 Task: Clear the all time browsing history.
Action: Mouse moved to (1192, 38)
Screenshot: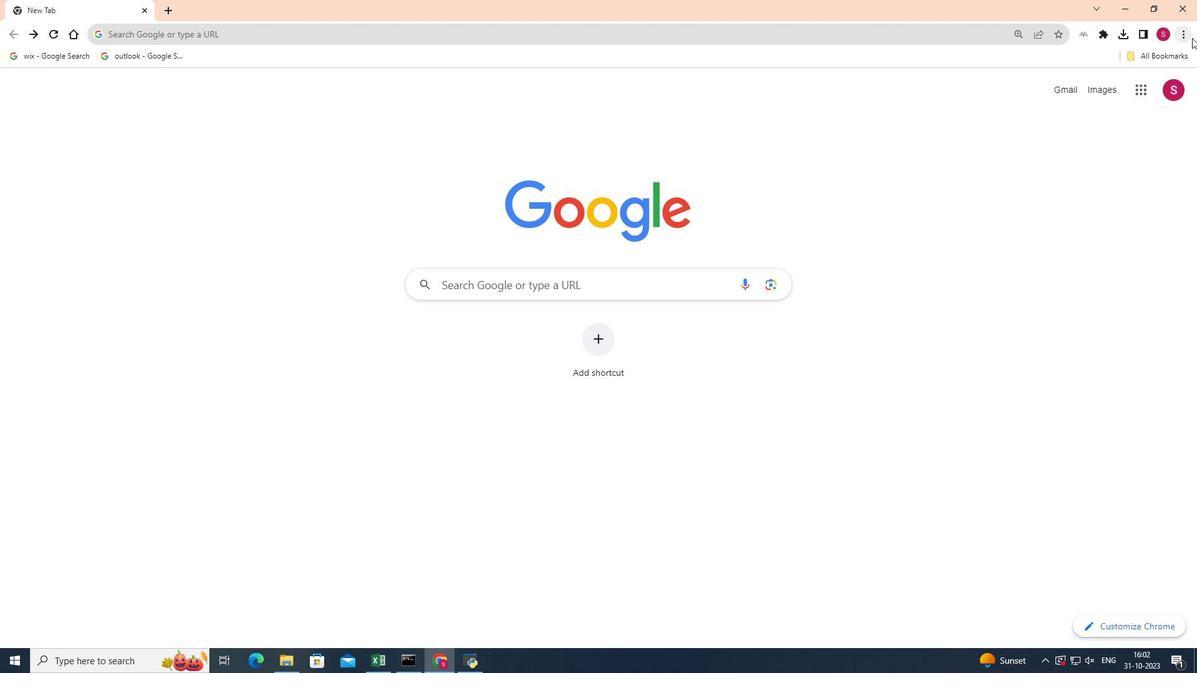 
Action: Mouse pressed left at (1192, 38)
Screenshot: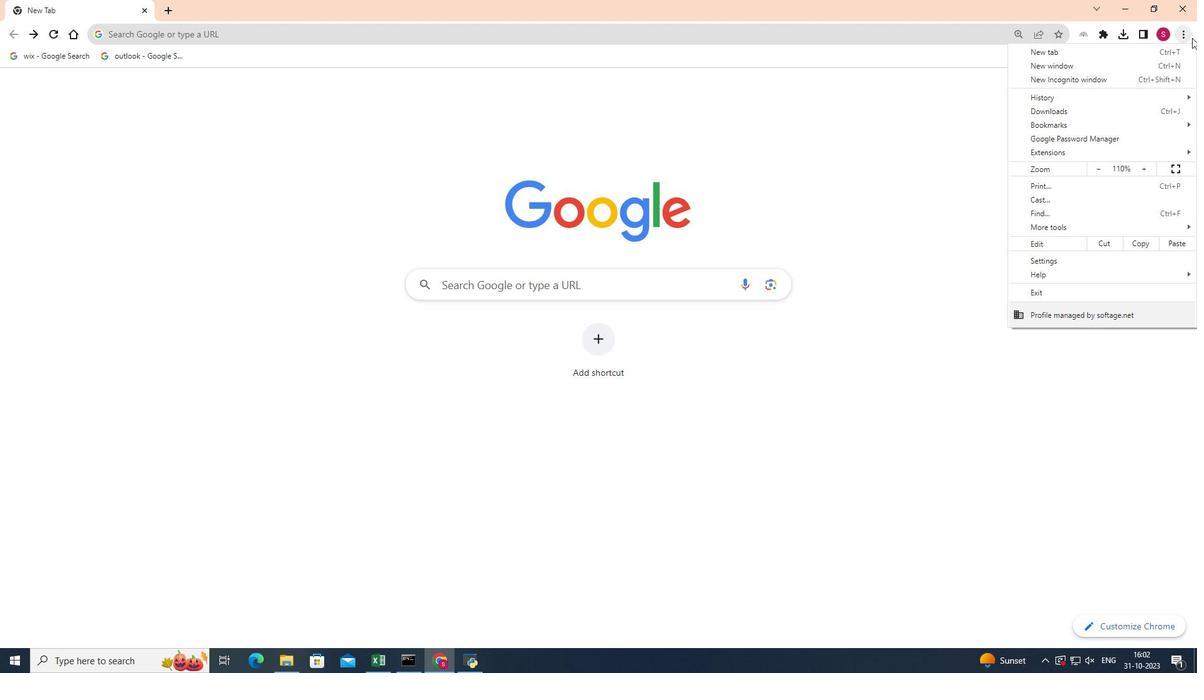 
Action: Mouse moved to (1085, 227)
Screenshot: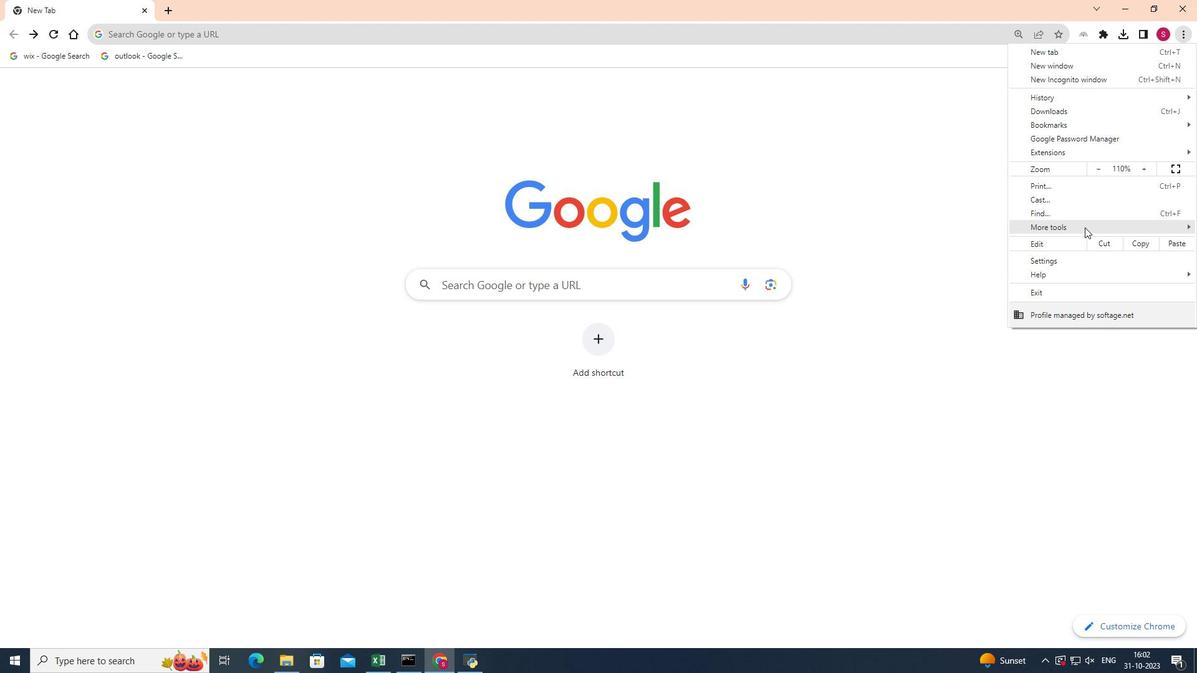 
Action: Mouse pressed left at (1085, 227)
Screenshot: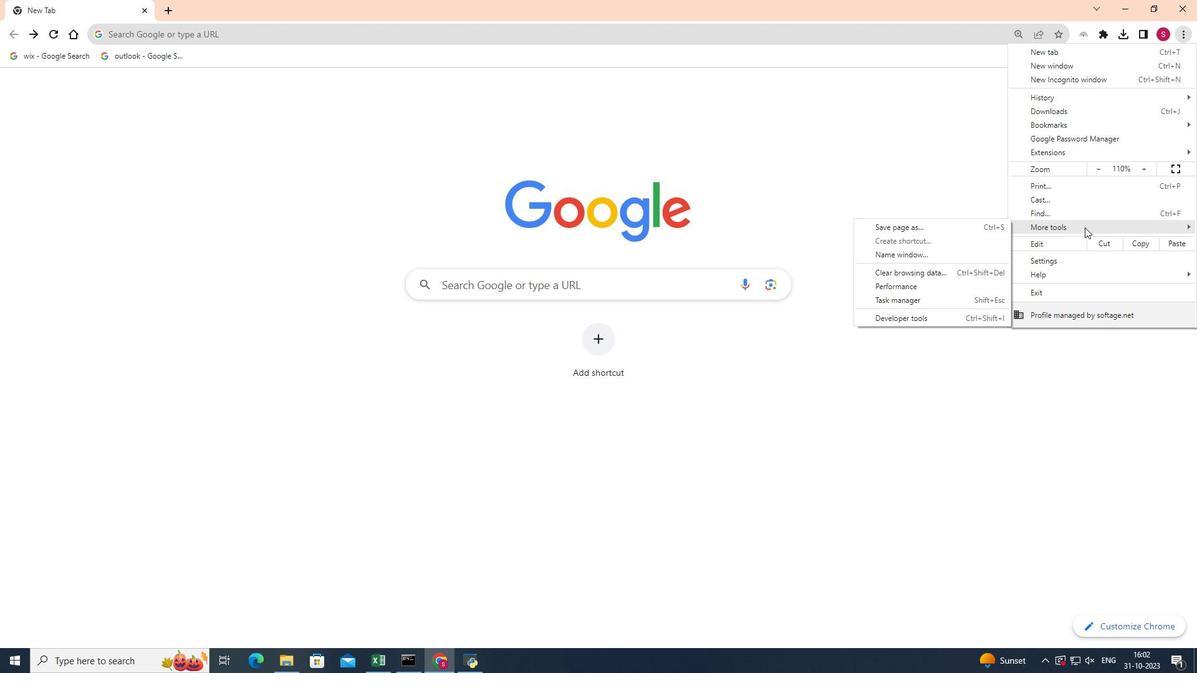
Action: Mouse pressed left at (1085, 227)
Screenshot: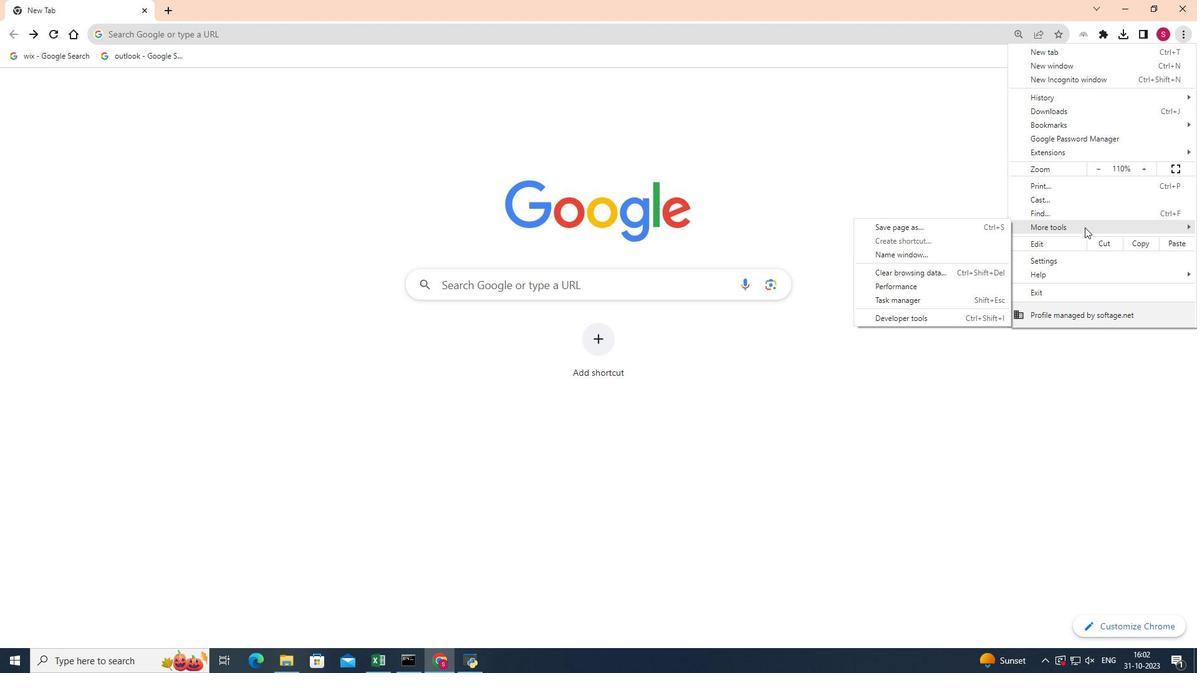 
Action: Mouse moved to (921, 268)
Screenshot: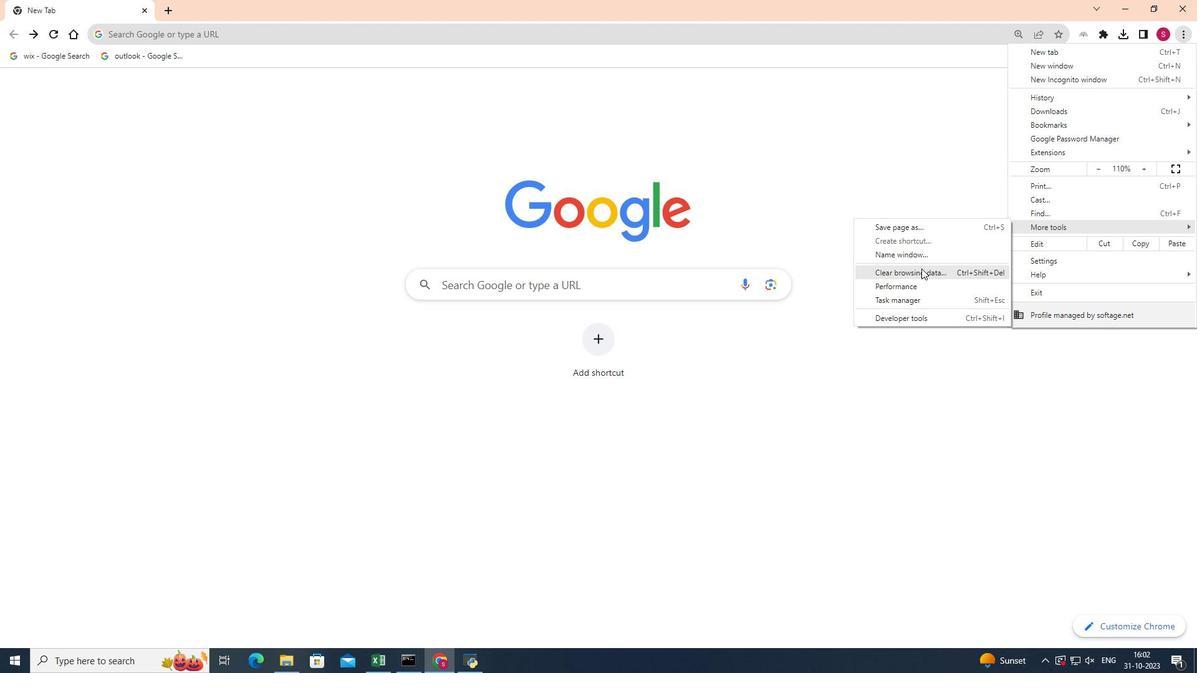 
Action: Mouse pressed left at (921, 268)
Screenshot: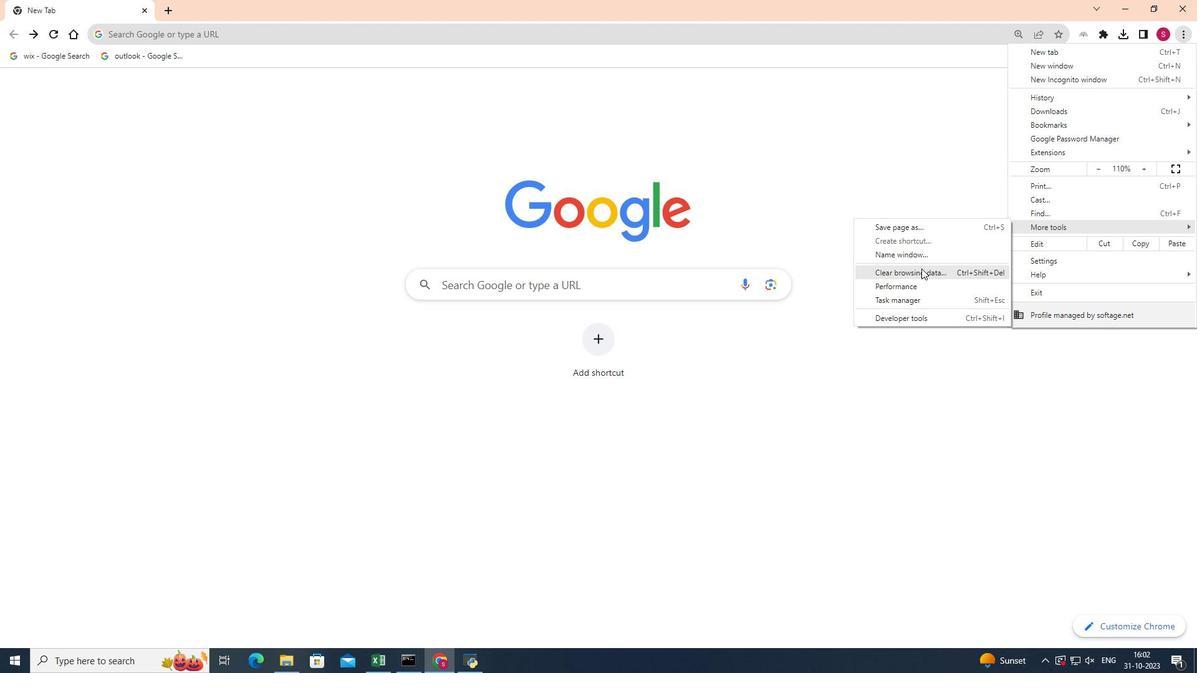 
Action: Mouse moved to (613, 227)
Screenshot: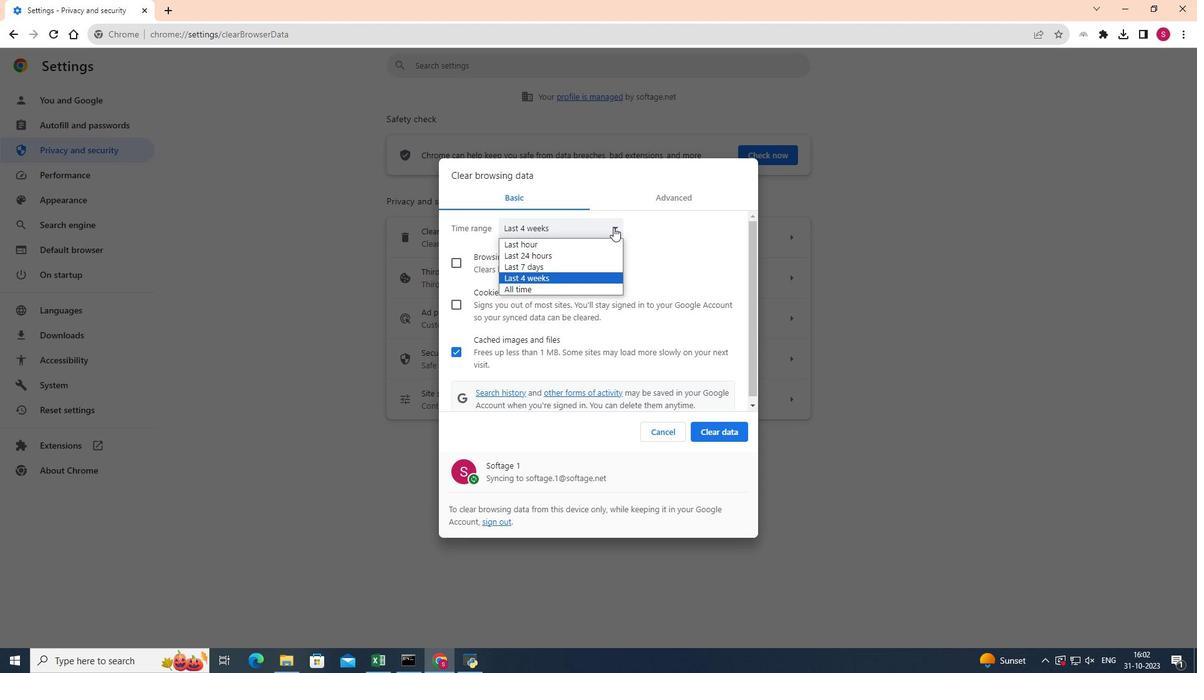 
Action: Mouse pressed left at (613, 227)
Screenshot: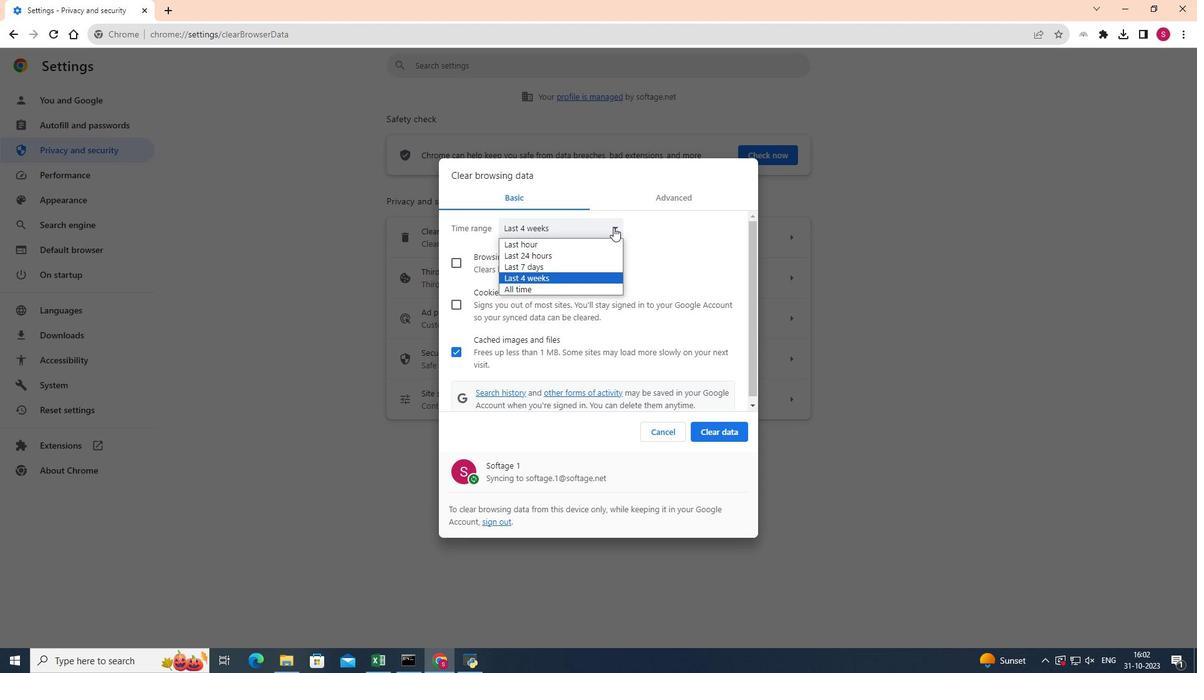 
Action: Mouse moved to (540, 286)
Screenshot: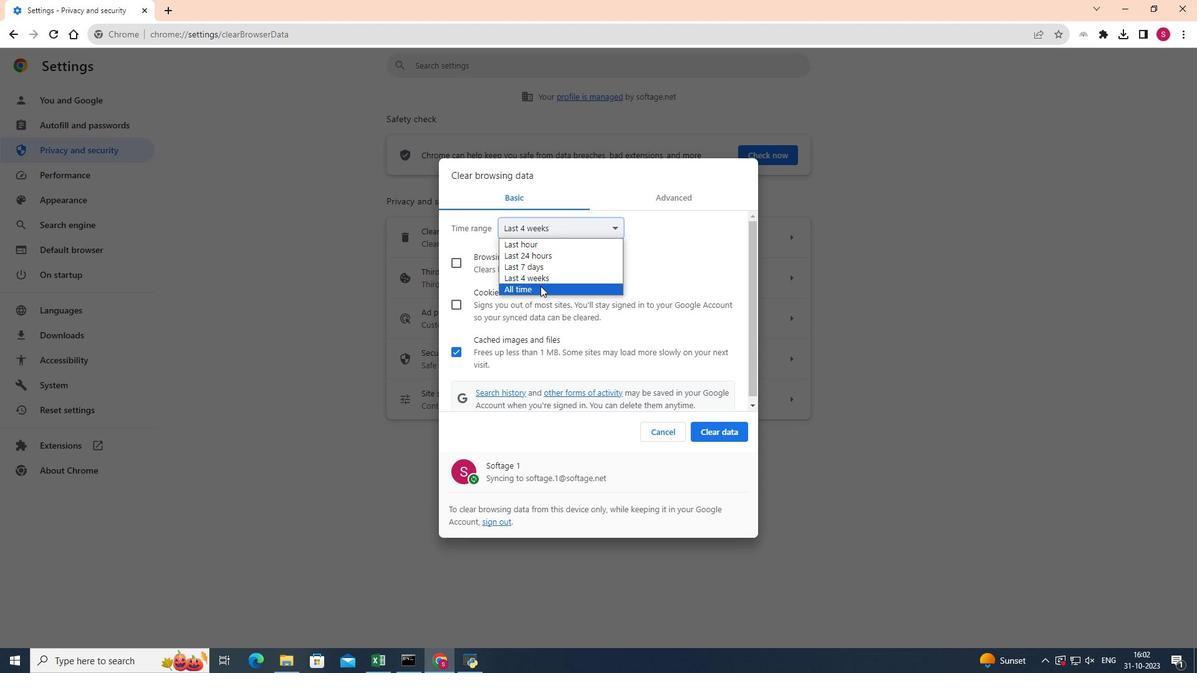 
Action: Mouse pressed left at (540, 286)
Screenshot: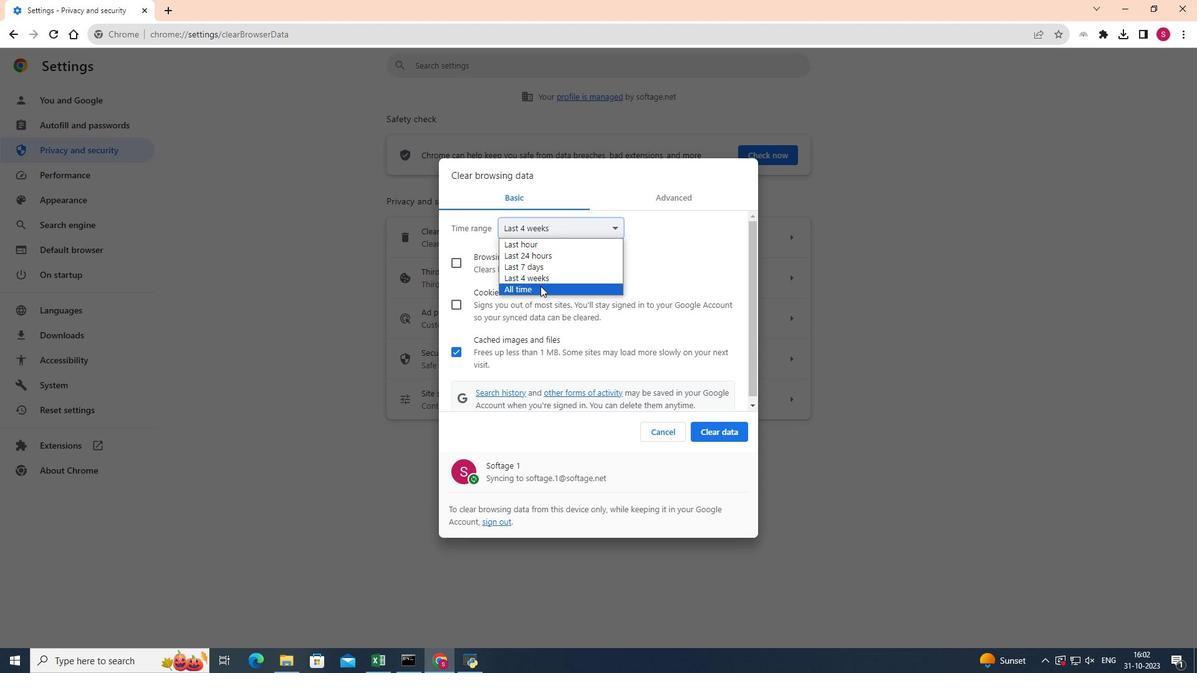 
Action: Mouse moved to (457, 351)
Screenshot: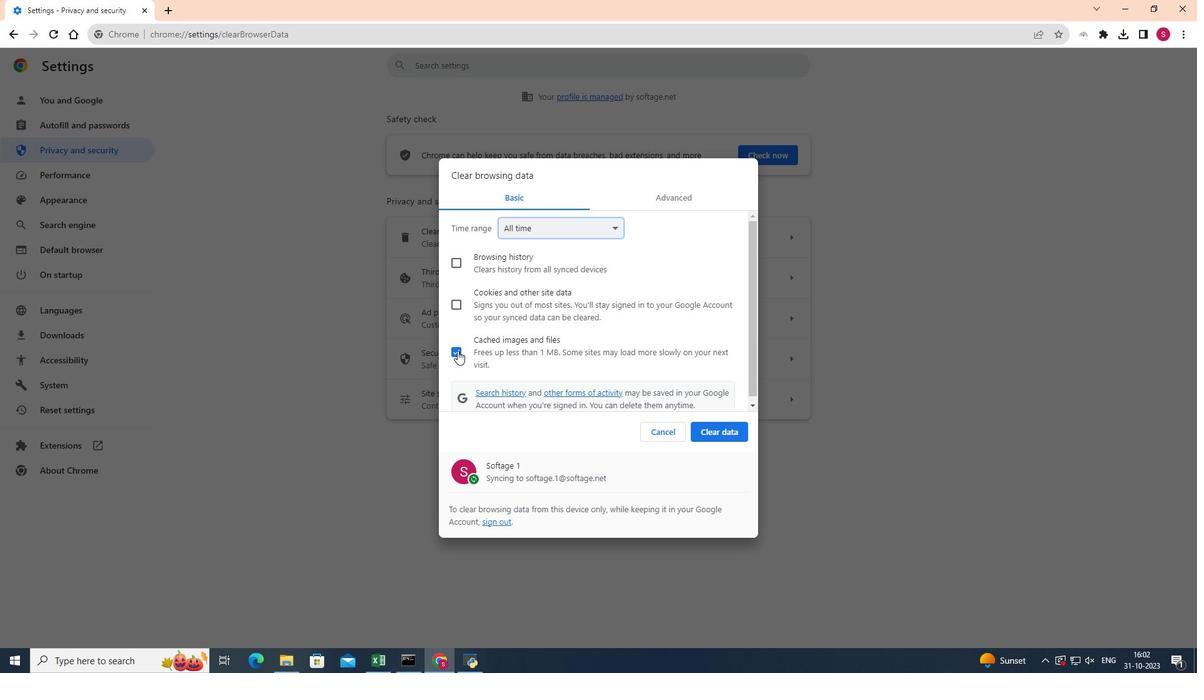 
Action: Mouse pressed left at (457, 351)
Screenshot: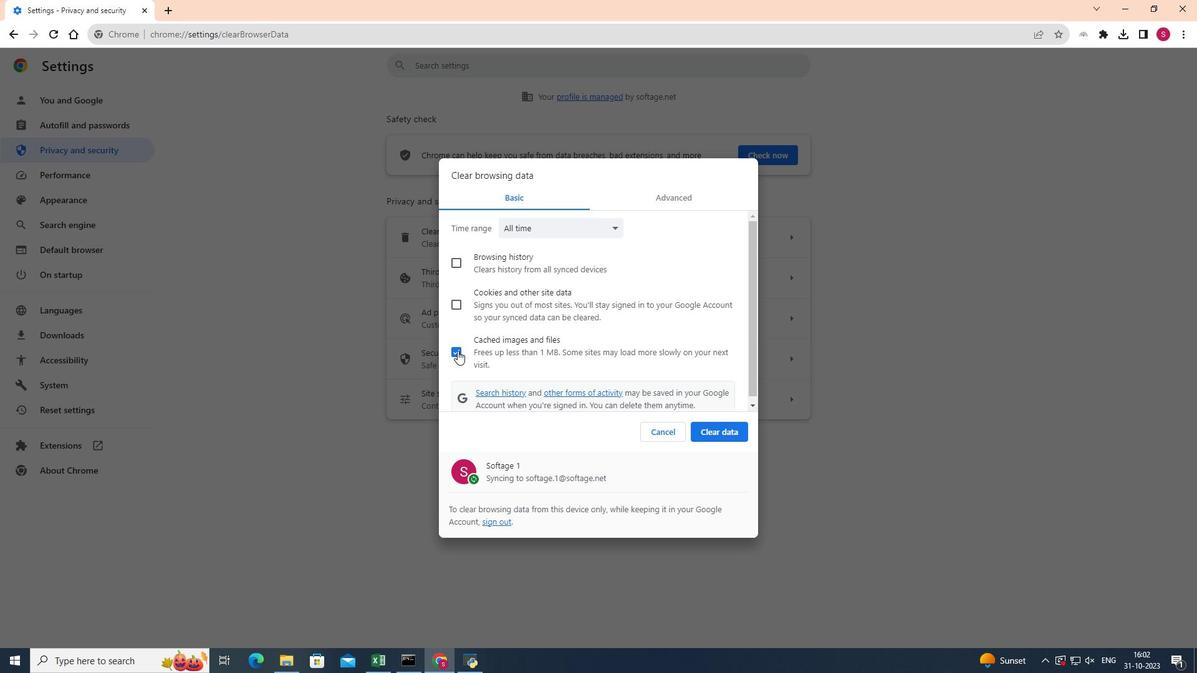 
Action: Mouse moved to (460, 259)
Screenshot: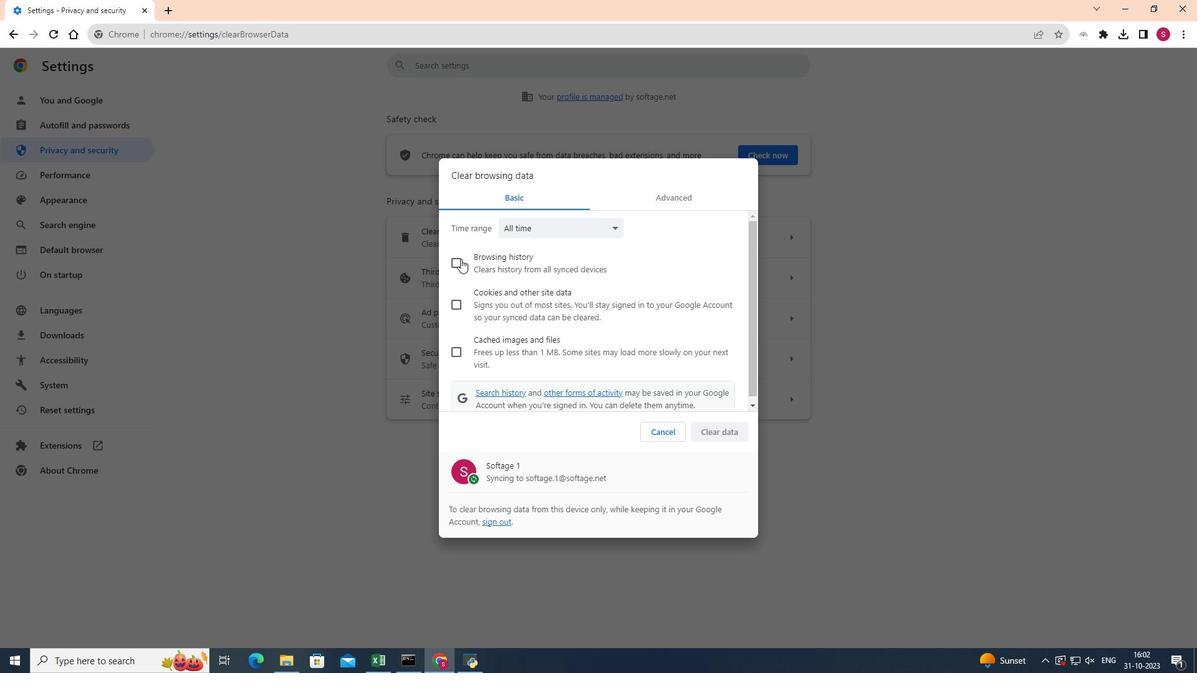 
Action: Mouse pressed left at (460, 259)
Screenshot: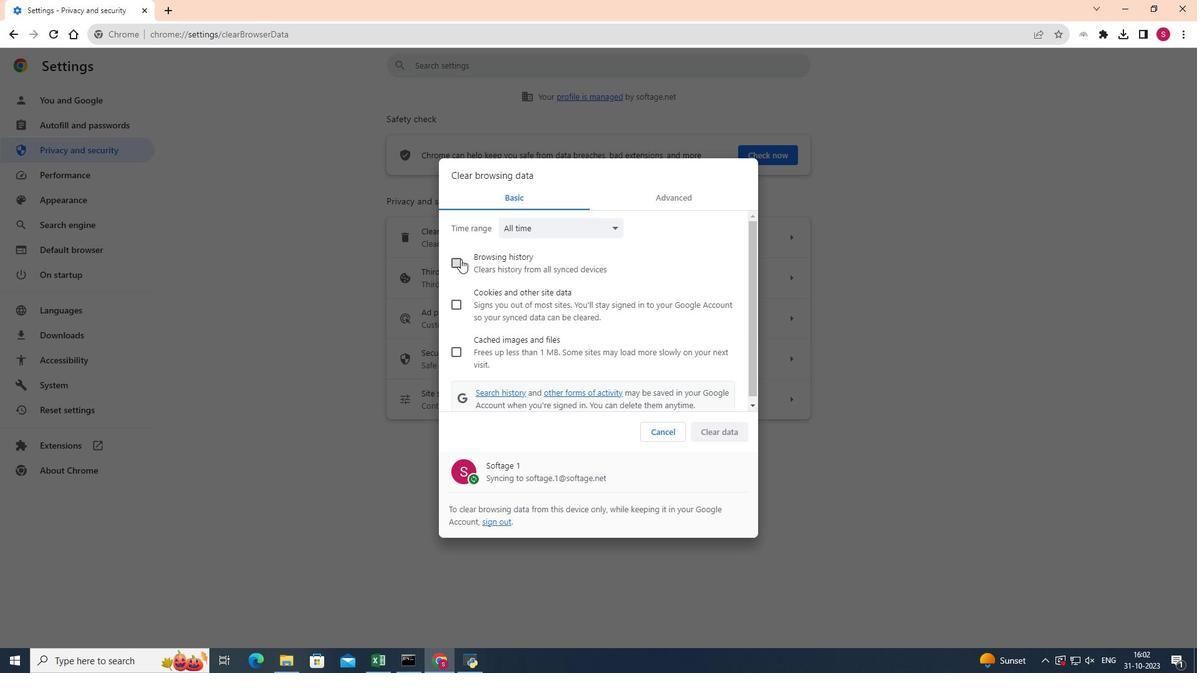 
Action: Mouse moved to (725, 430)
Screenshot: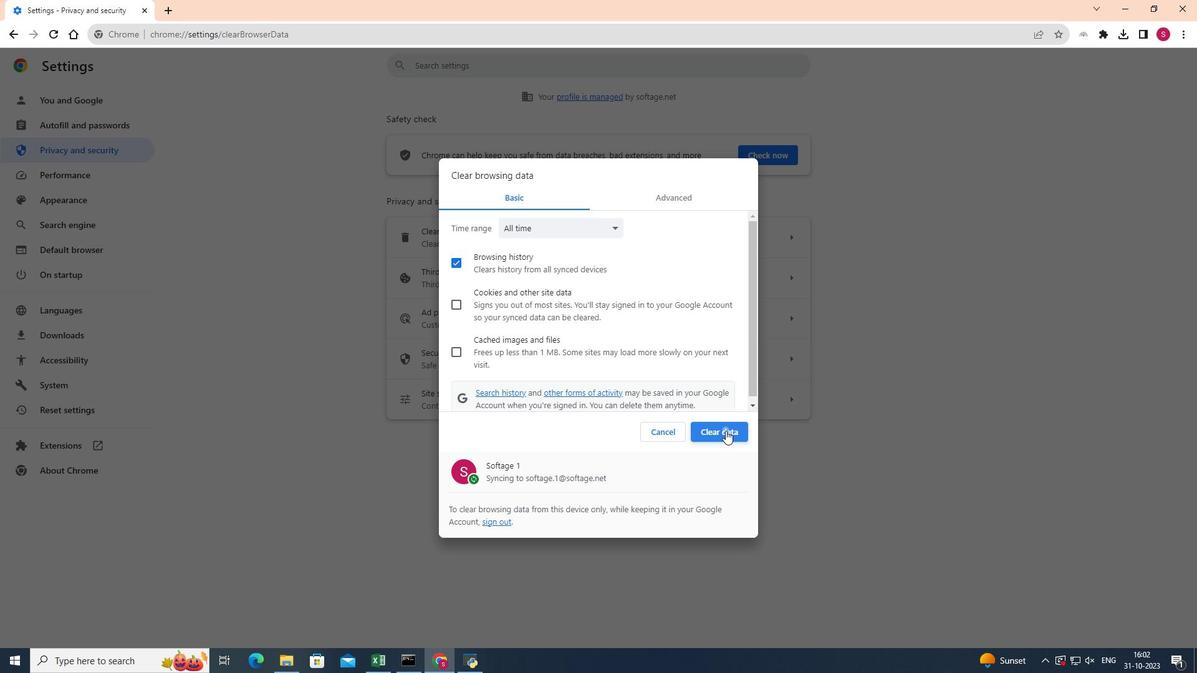 
Action: Mouse pressed left at (725, 430)
Screenshot: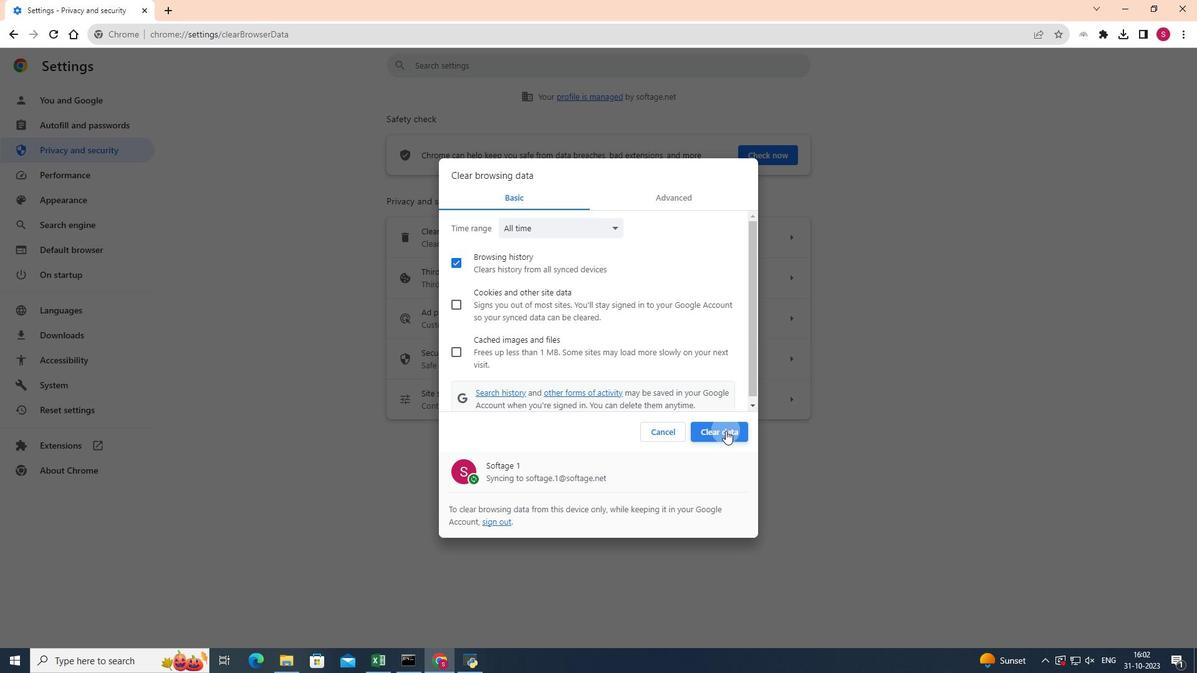 
Action: Mouse moved to (728, 431)
Screenshot: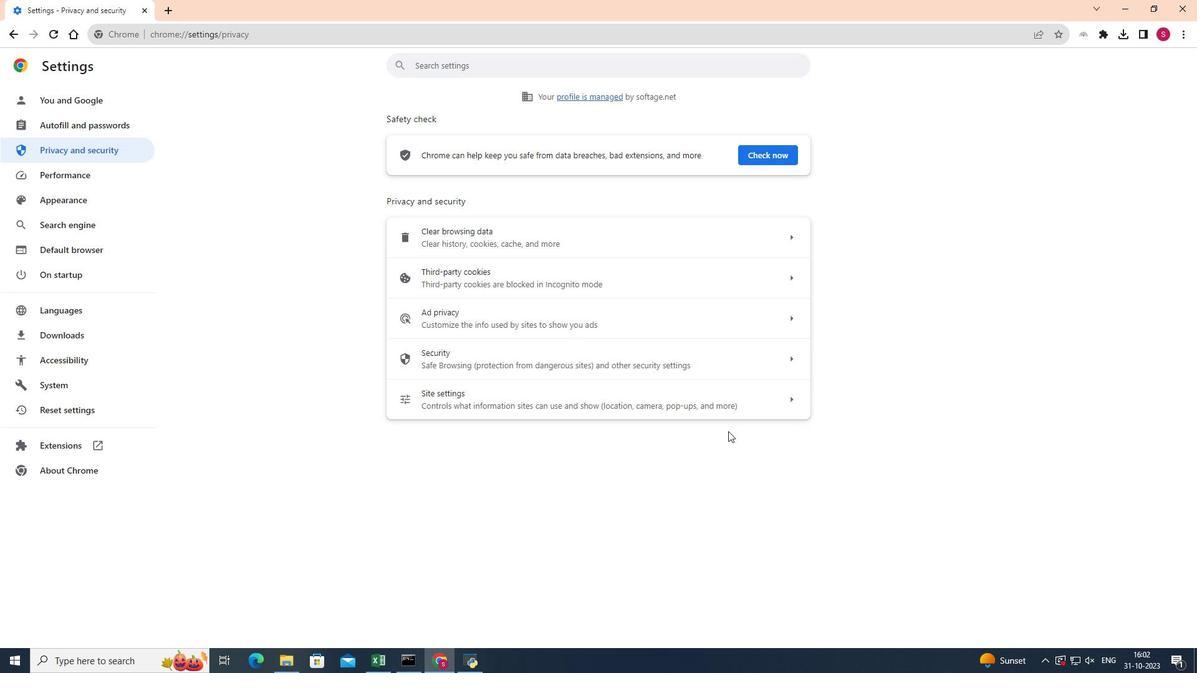 
